 Task: Check article "How can I troubleshoot Talk issues?".
Action: Mouse pressed left at (1169, 186)
Screenshot: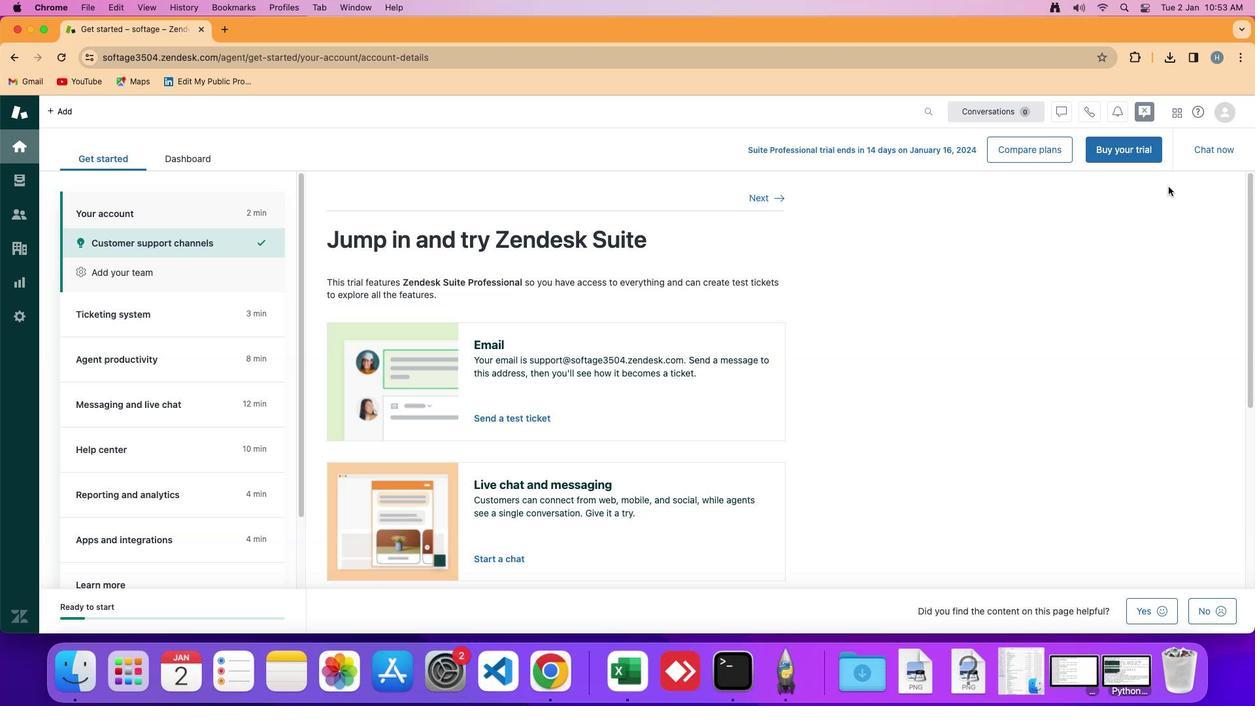 
Action: Mouse moved to (1198, 111)
Screenshot: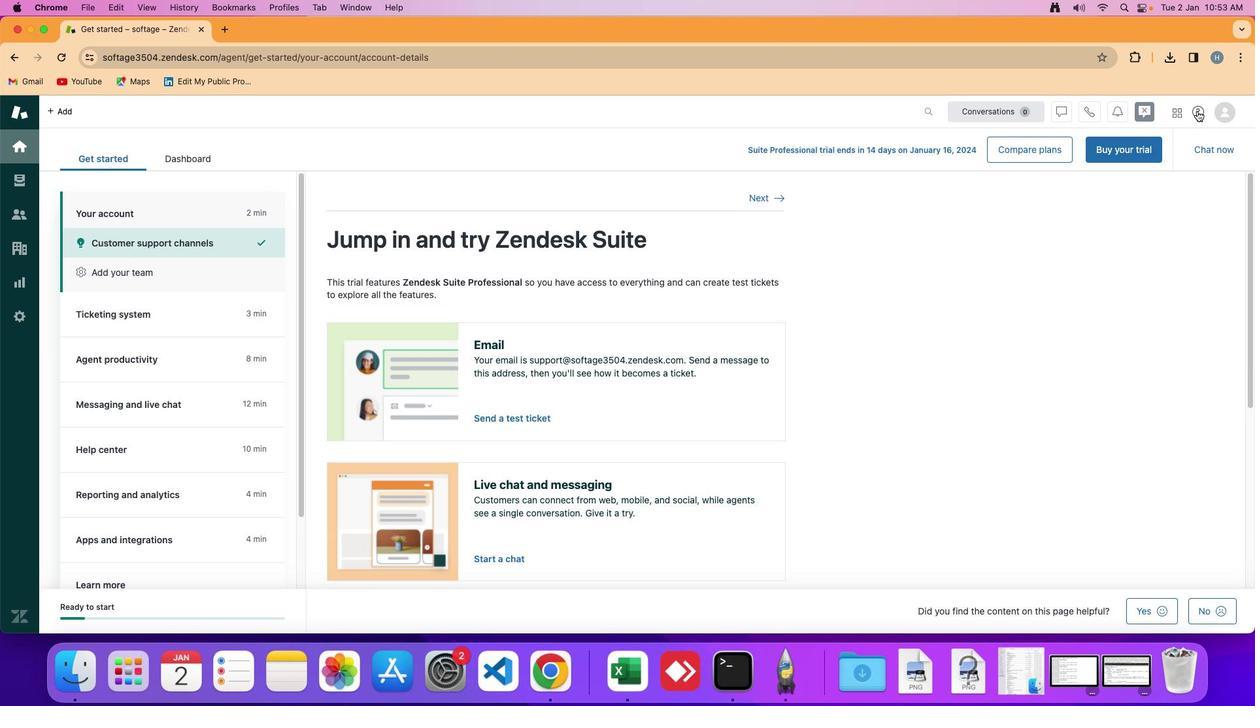 
Action: Mouse pressed left at (1198, 111)
Screenshot: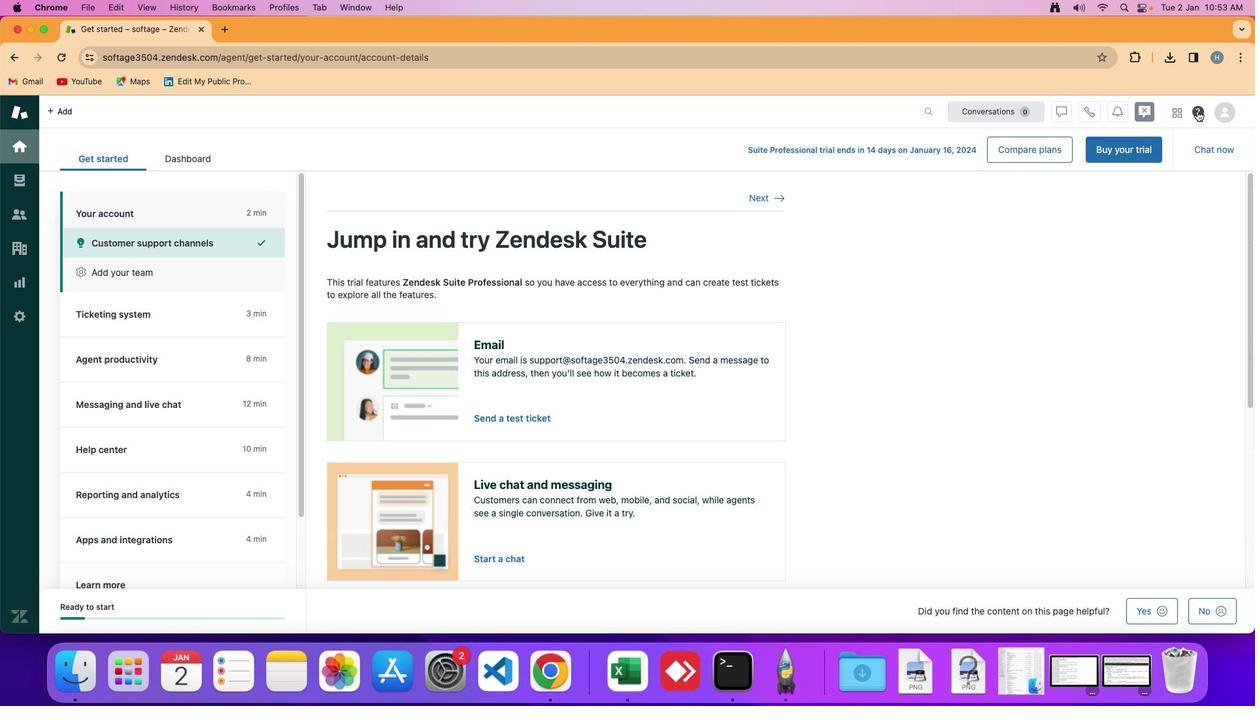 
Action: Mouse moved to (1102, 520)
Screenshot: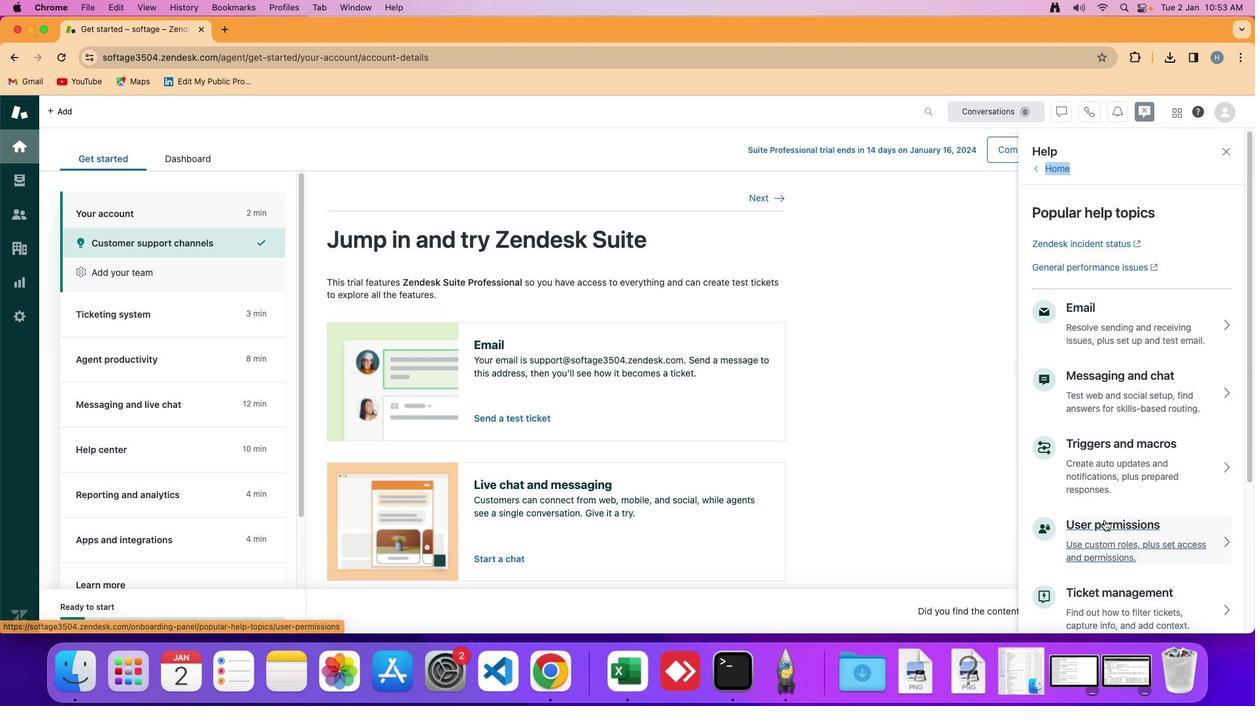 
Action: Mouse pressed left at (1102, 520)
Screenshot: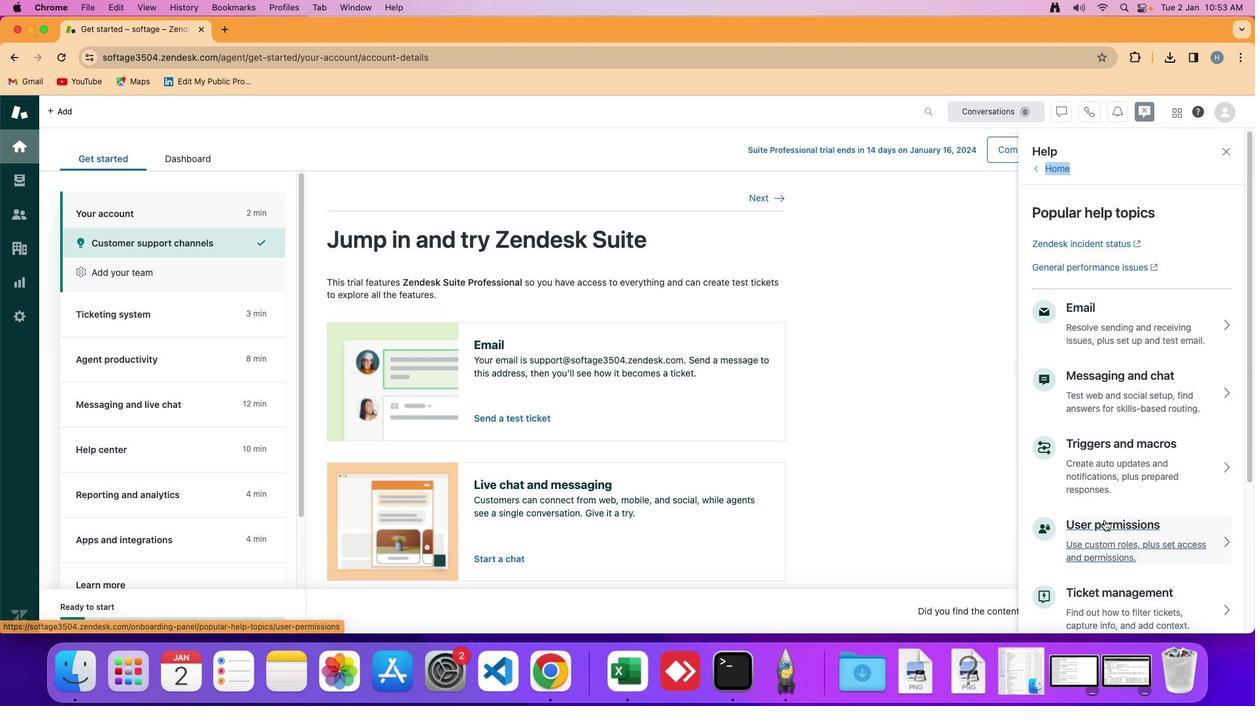 
Action: Mouse moved to (1141, 508)
Screenshot: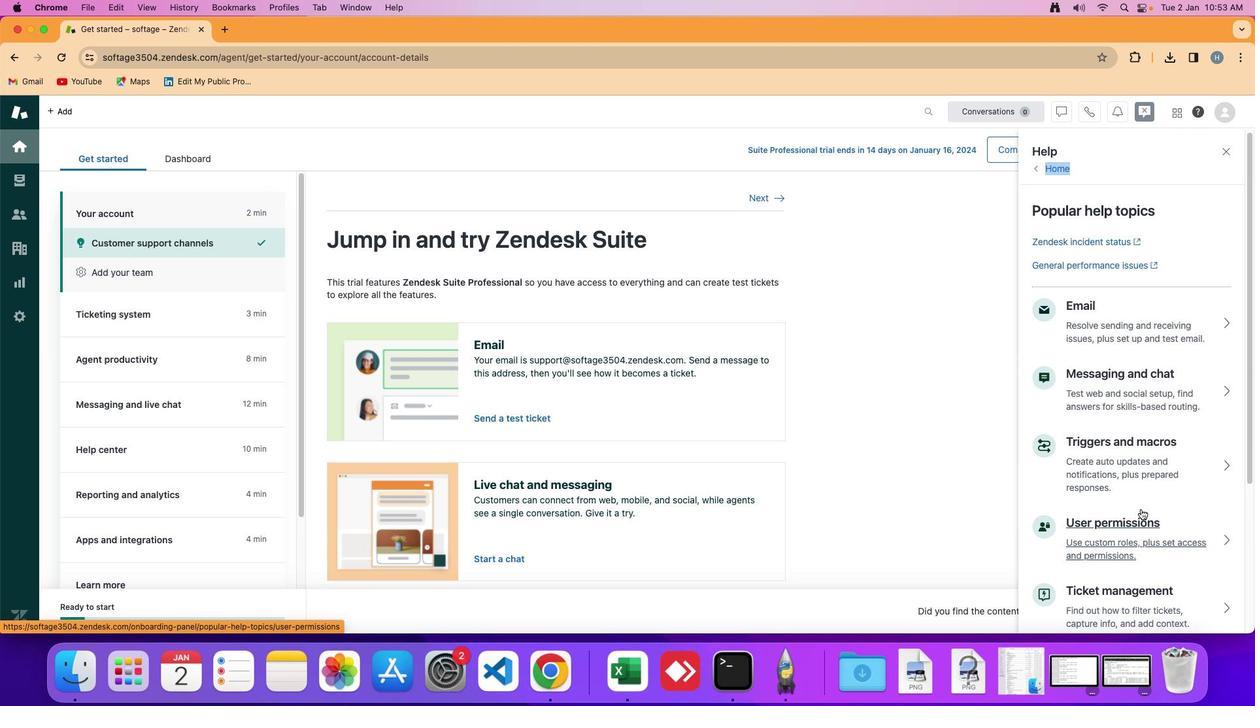 
Action: Mouse scrolled (1141, 508) with delta (0, 0)
Screenshot: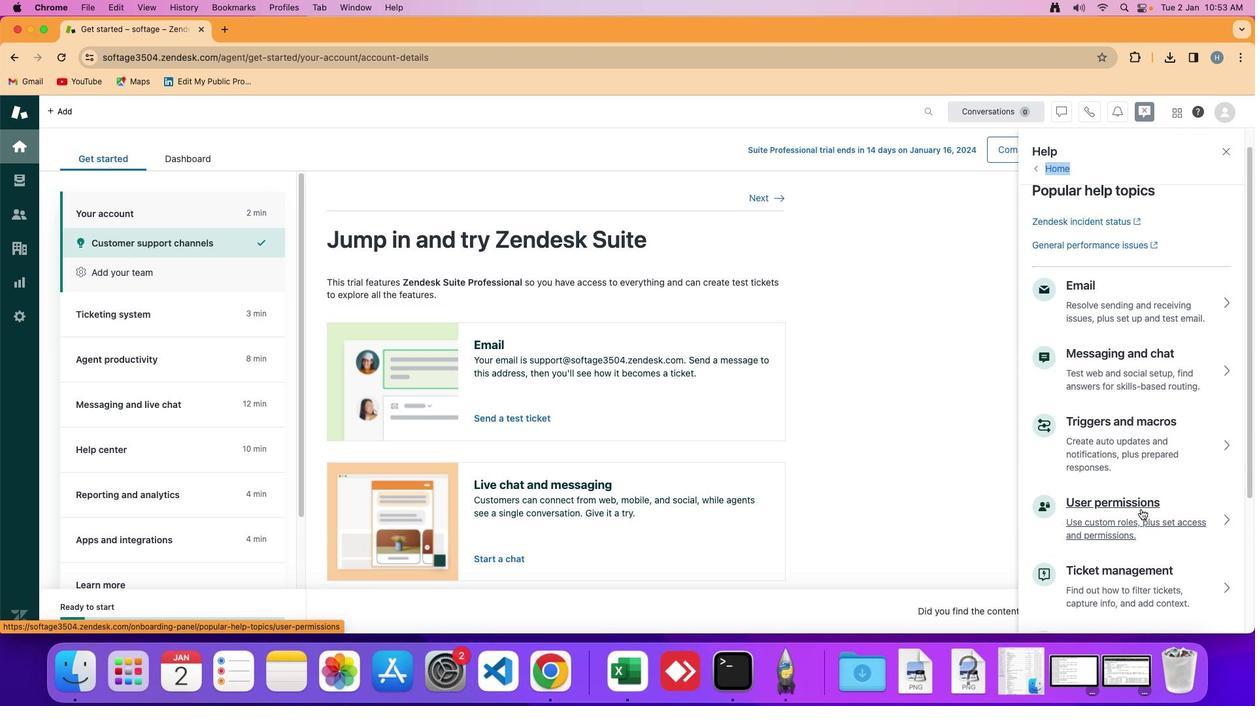 
Action: Mouse scrolled (1141, 508) with delta (0, 0)
Screenshot: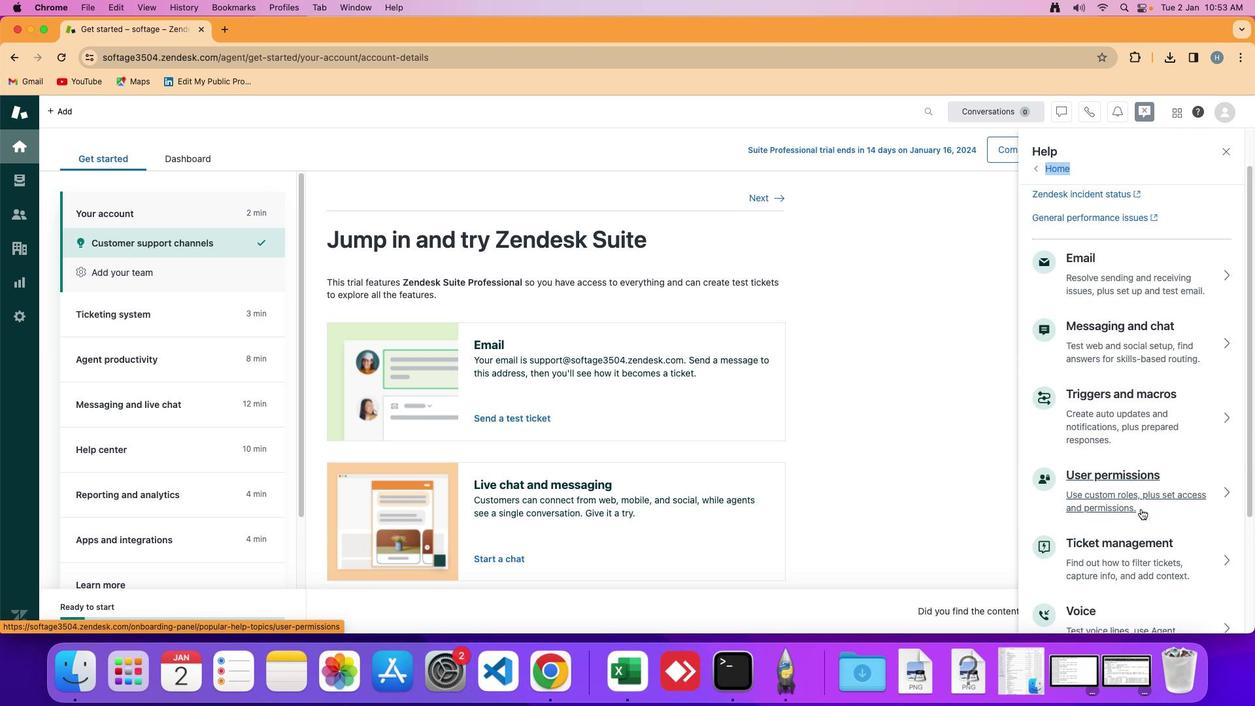 
Action: Mouse scrolled (1141, 508) with delta (0, -1)
Screenshot: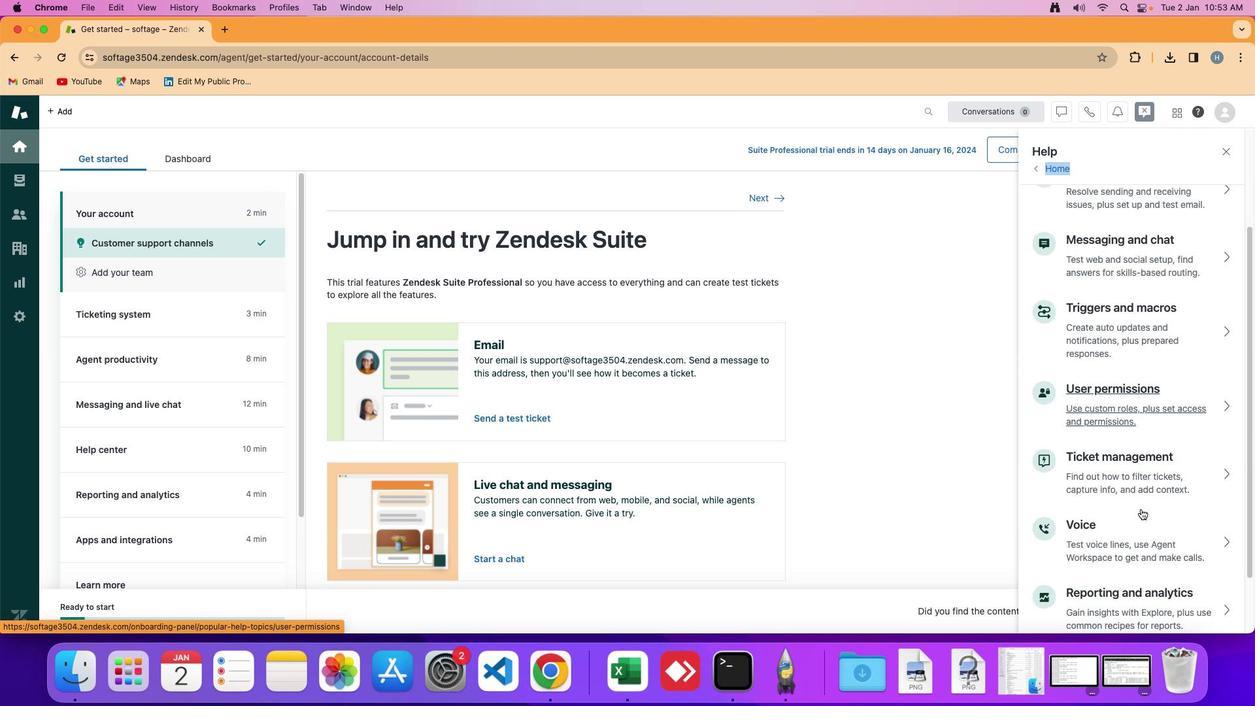
Action: Mouse scrolled (1141, 508) with delta (0, -2)
Screenshot: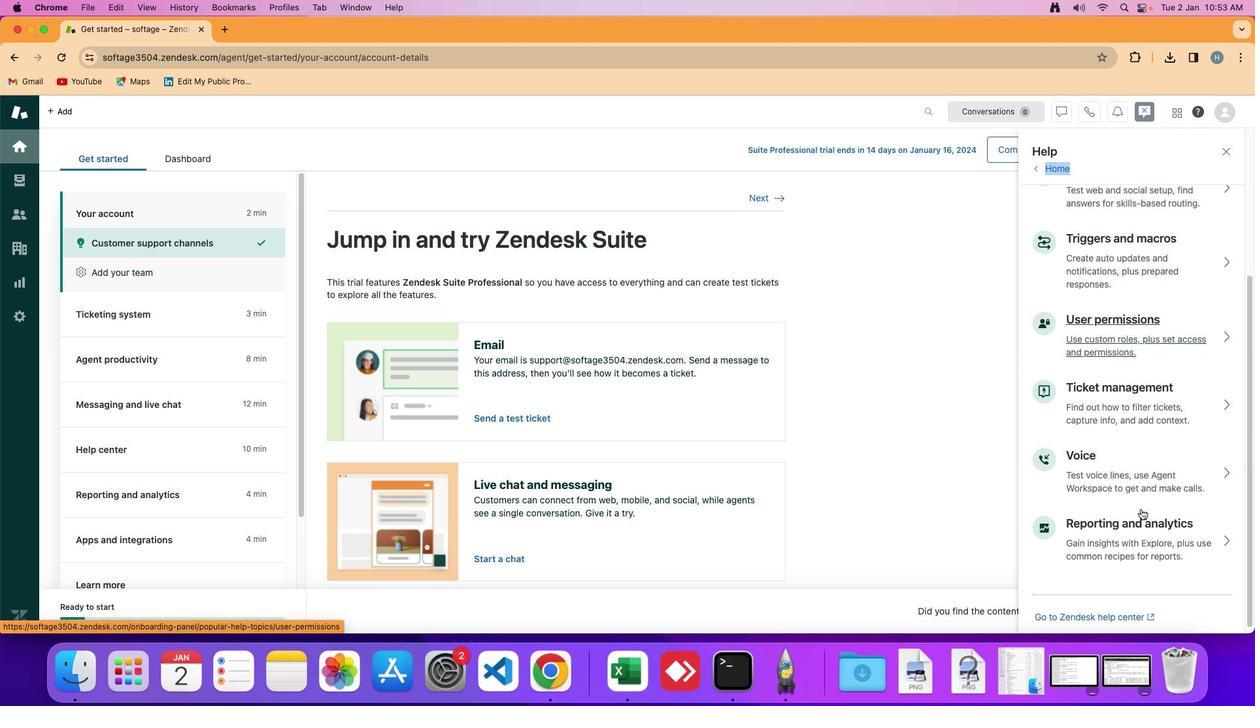 
Action: Mouse scrolled (1141, 508) with delta (0, 0)
Screenshot: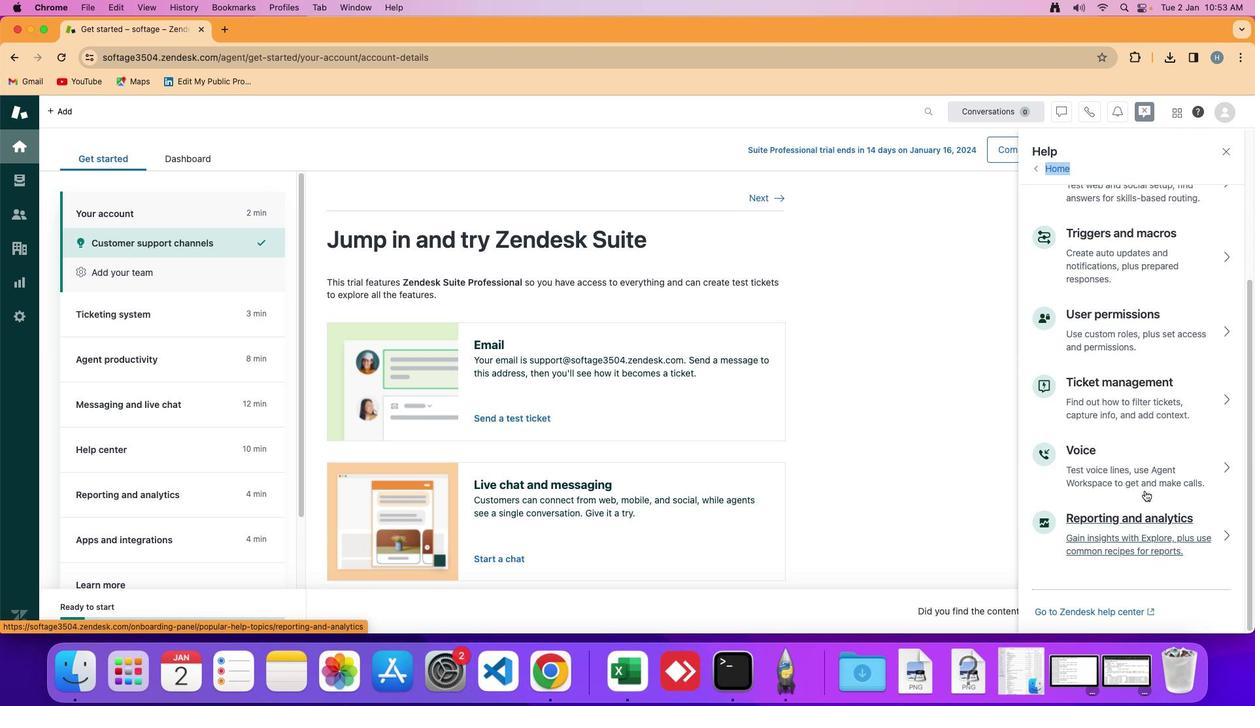 
Action: Mouse moved to (1149, 465)
Screenshot: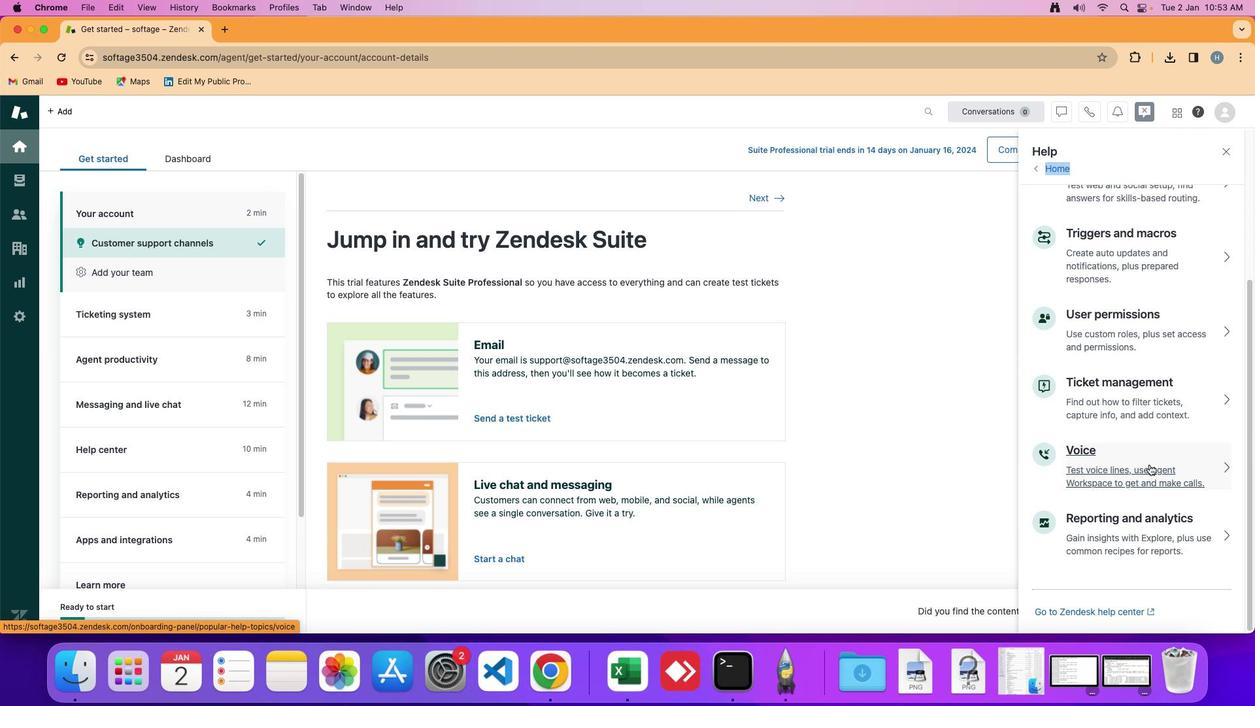
Action: Mouse pressed left at (1149, 465)
Screenshot: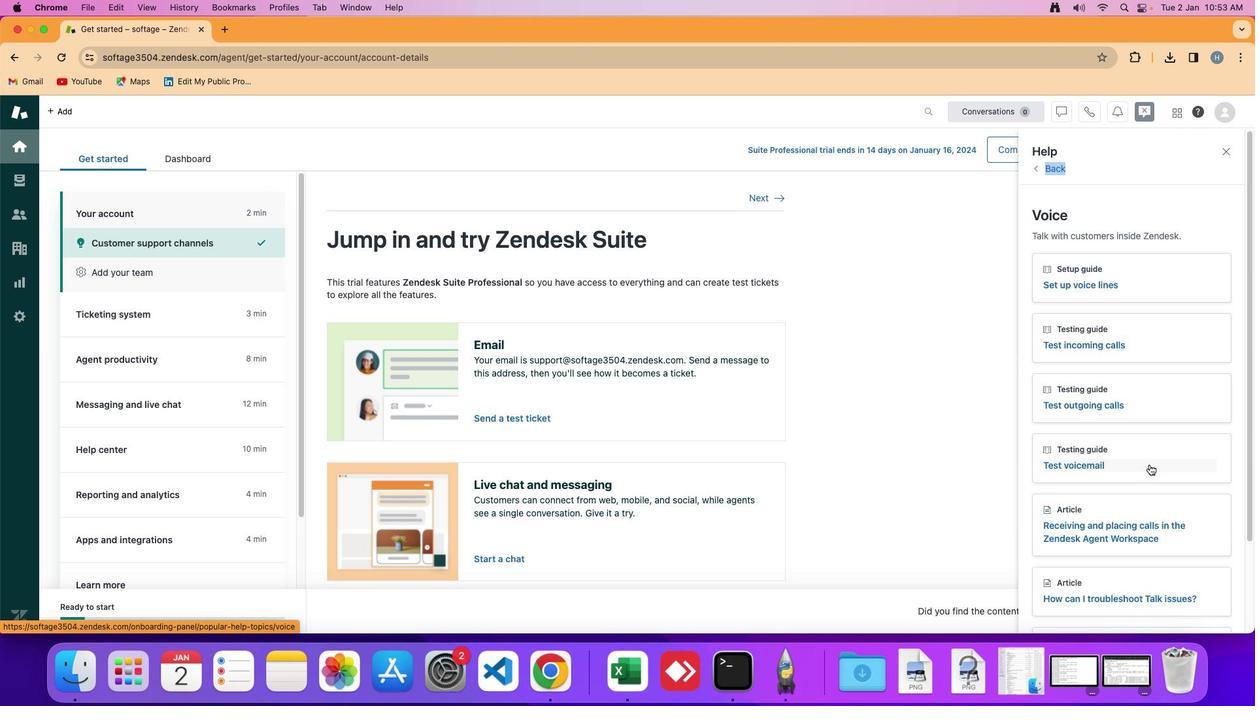 
Action: Mouse moved to (1143, 474)
Screenshot: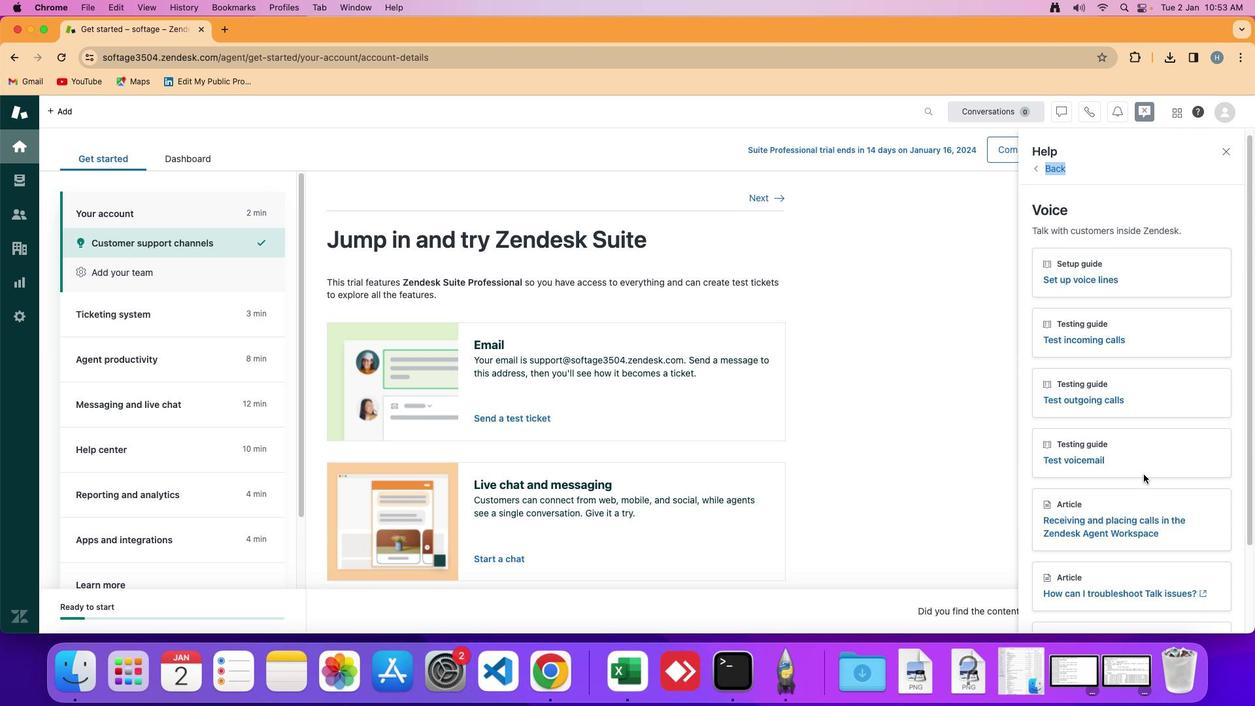 
Action: Mouse scrolled (1143, 474) with delta (0, 0)
Screenshot: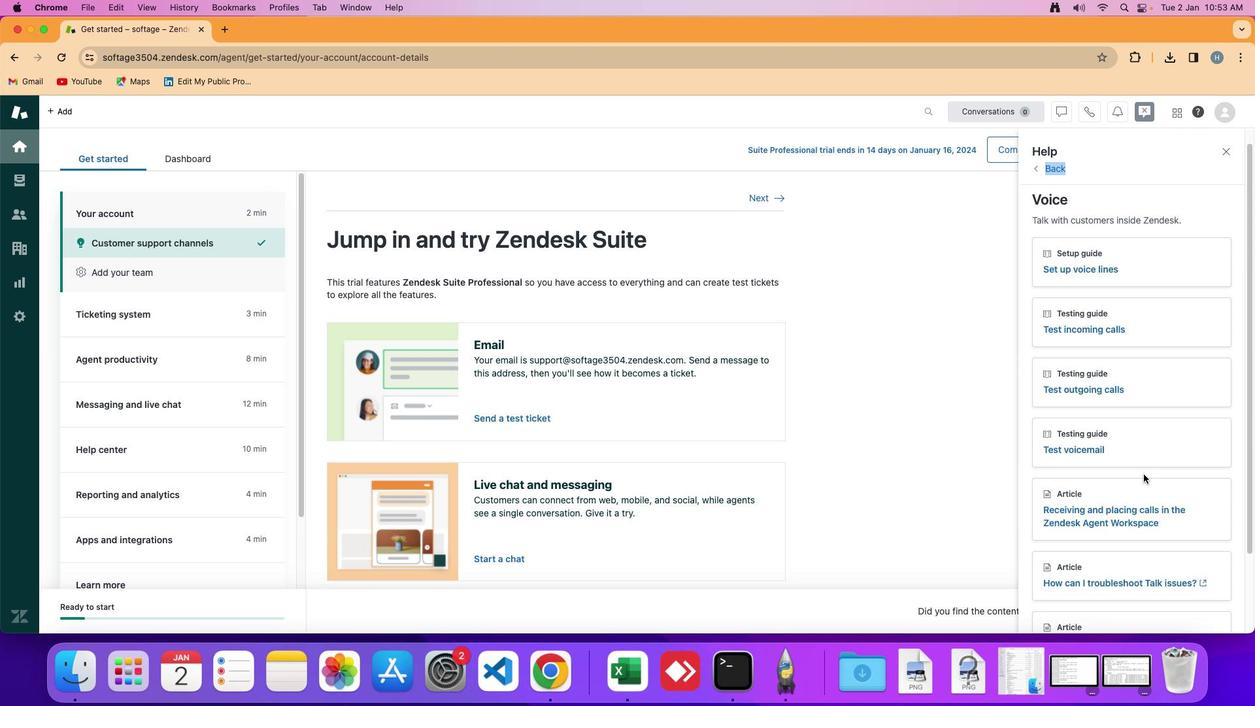 
Action: Mouse moved to (1144, 474)
Screenshot: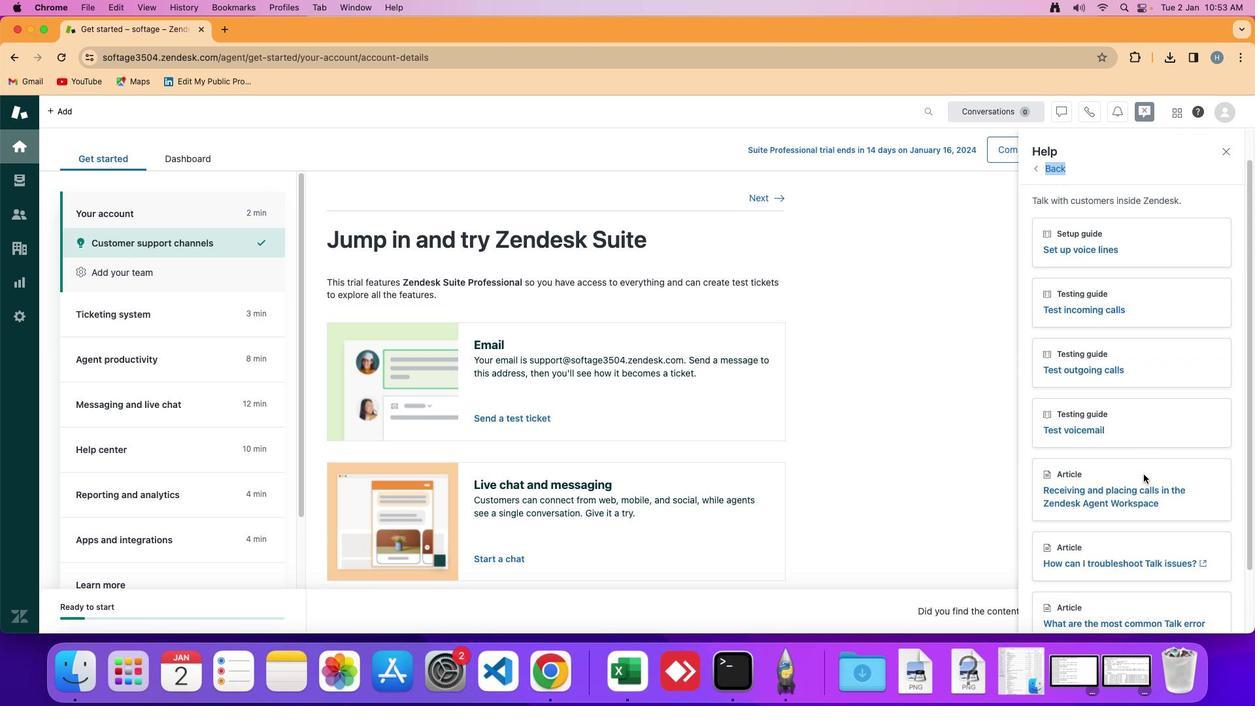 
Action: Mouse scrolled (1144, 474) with delta (0, 0)
Screenshot: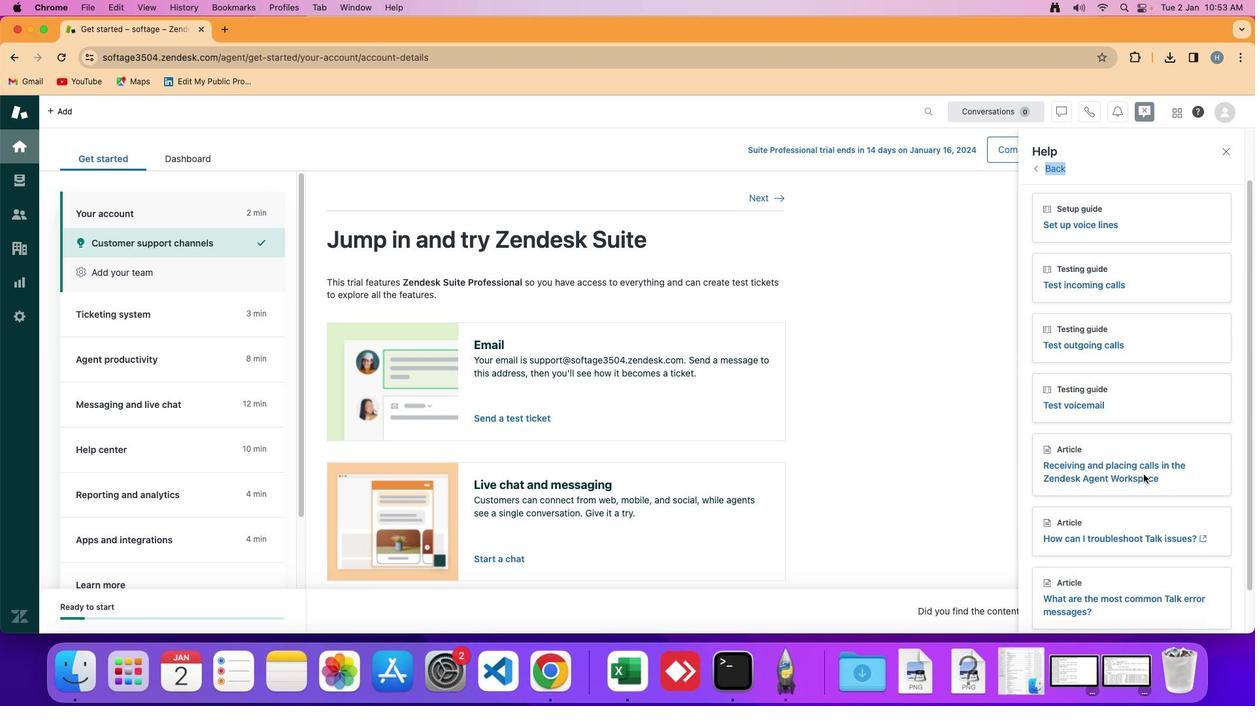 
Action: Mouse moved to (1144, 474)
Screenshot: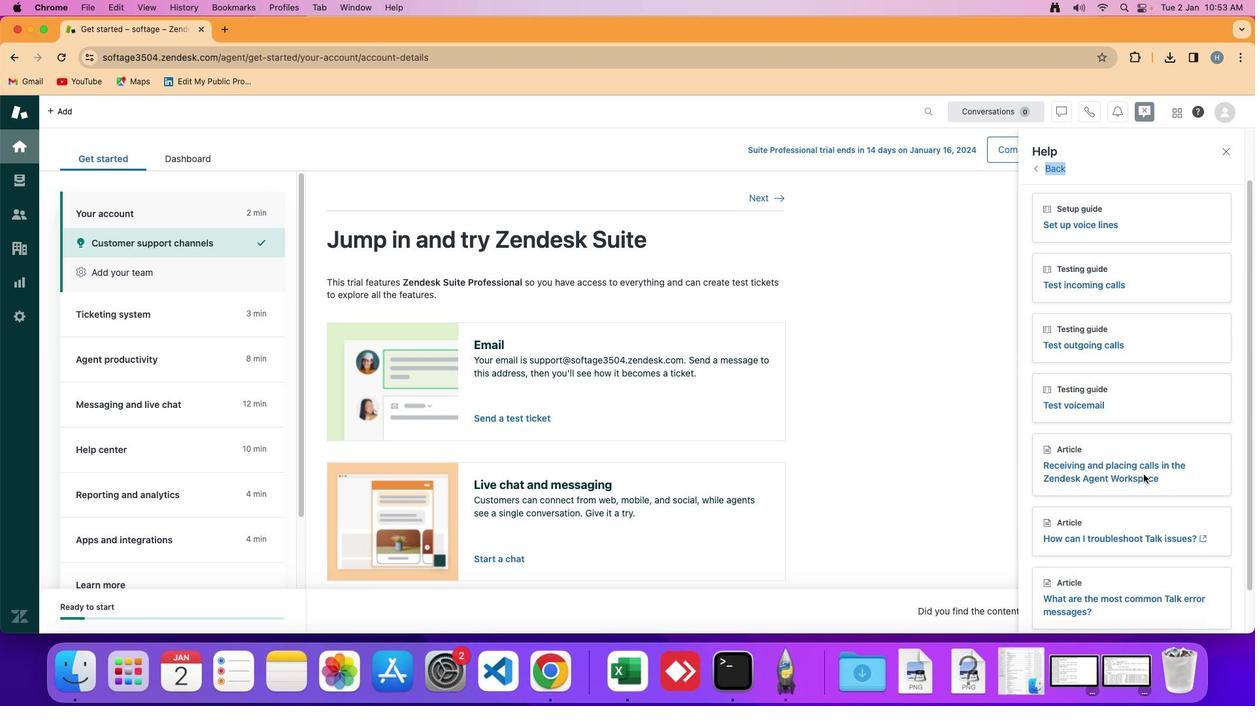 
Action: Mouse scrolled (1144, 474) with delta (0, -1)
Screenshot: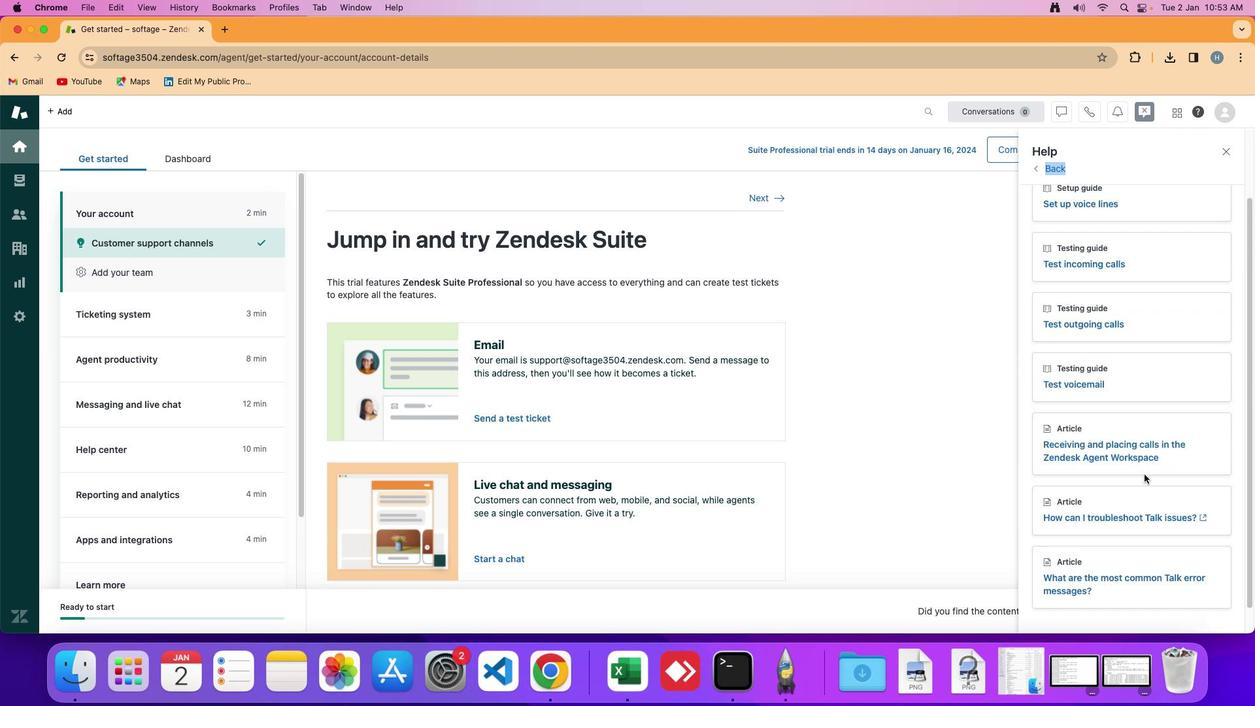 
Action: Mouse moved to (1144, 474)
Screenshot: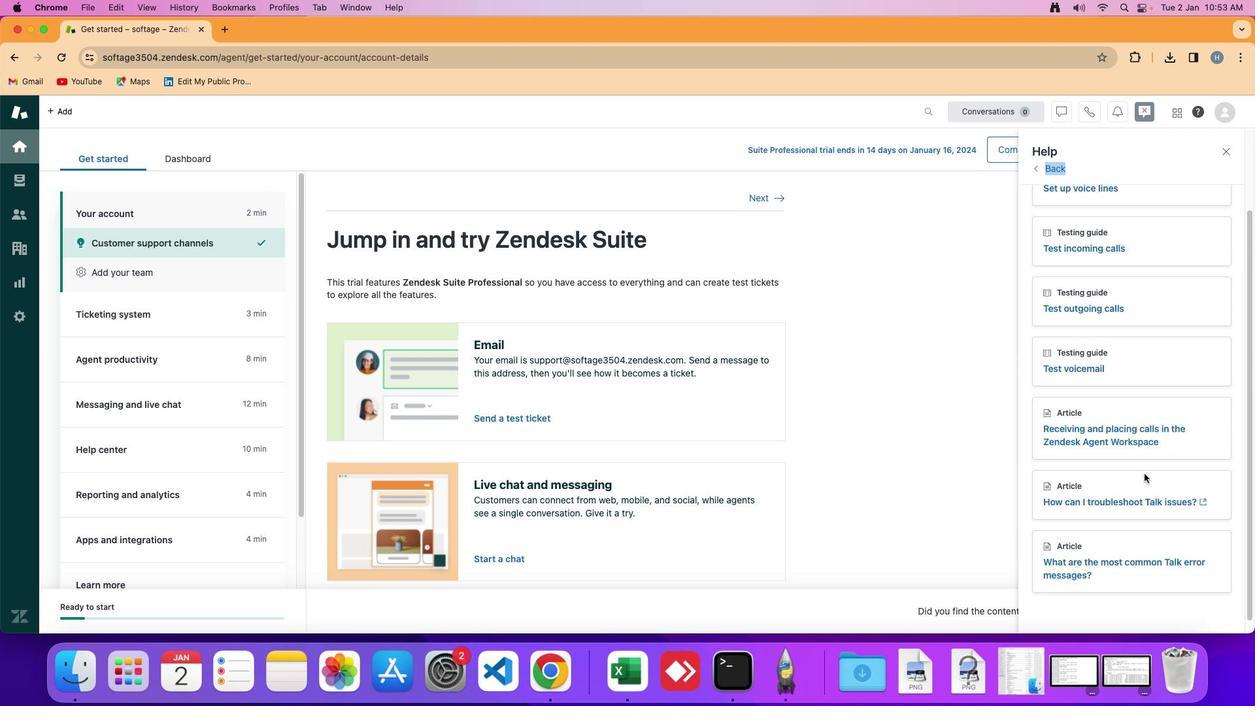 
Action: Mouse scrolled (1144, 474) with delta (0, -1)
Screenshot: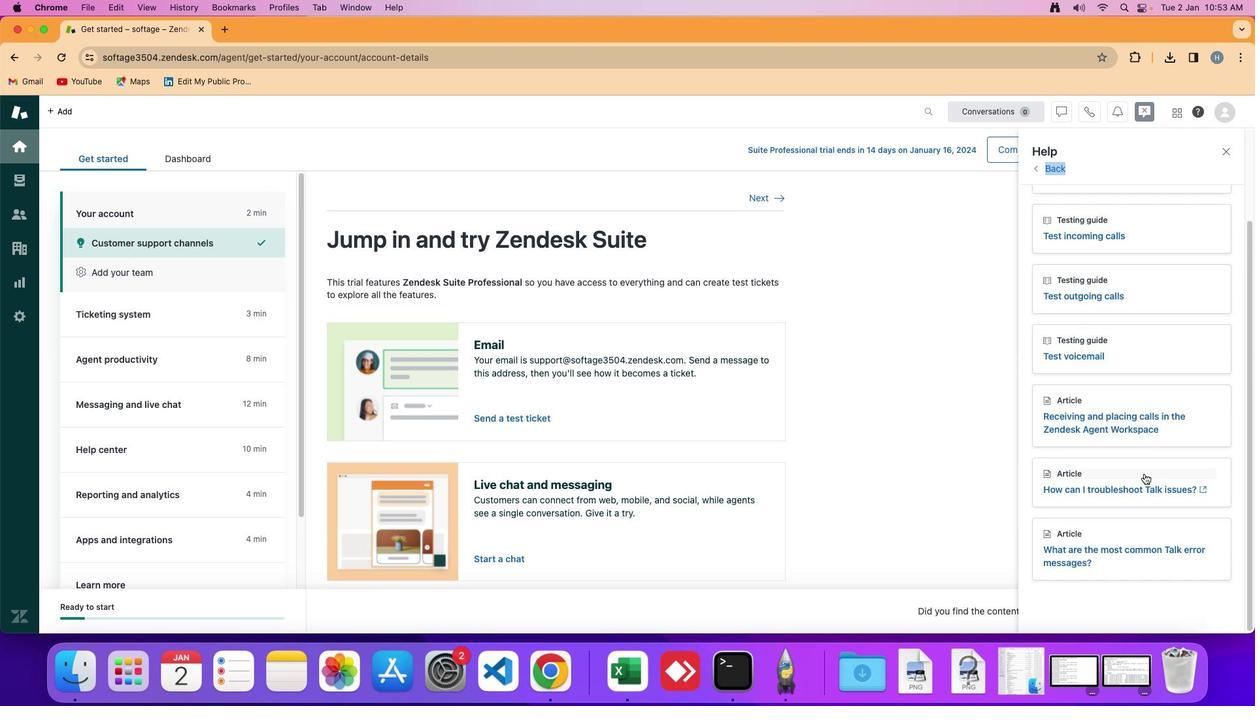 
Action: Mouse moved to (1136, 489)
Screenshot: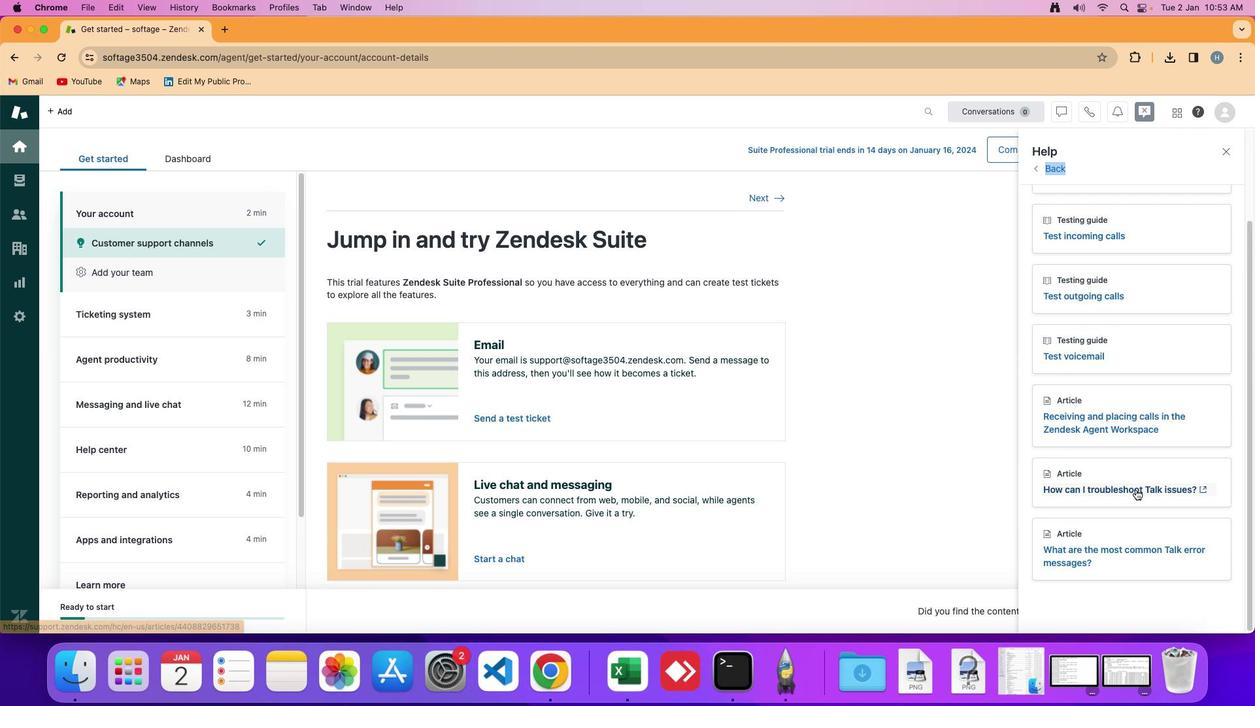
Action: Mouse pressed left at (1136, 489)
Screenshot: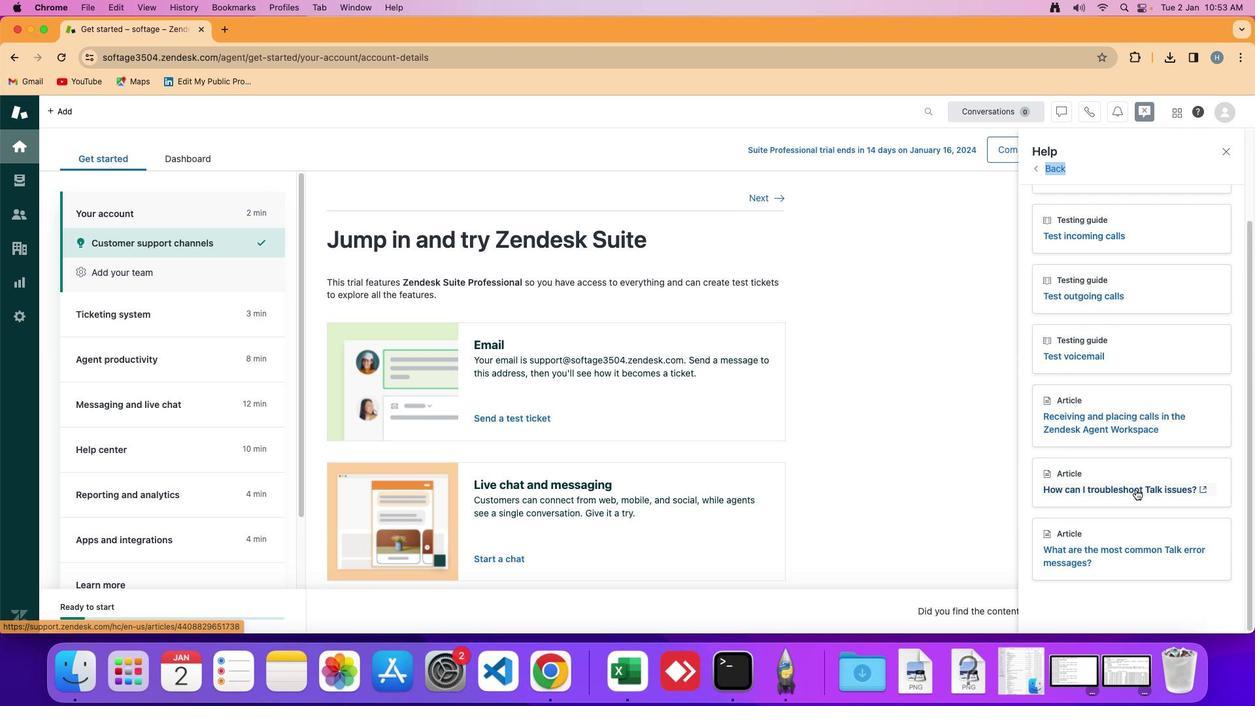
Action: Mouse moved to (1098, 436)
Screenshot: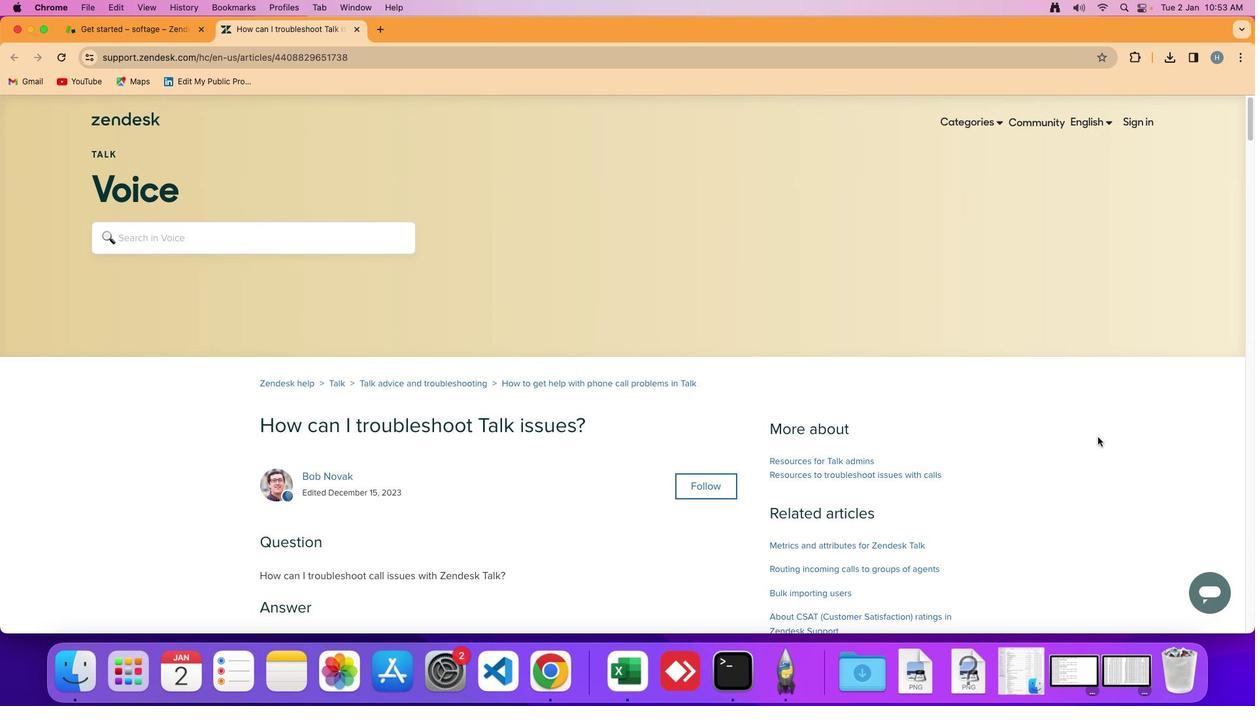 
